 Task: Use geese Effect in this video Movie B.mp4
Action: Mouse moved to (275, 94)
Screenshot: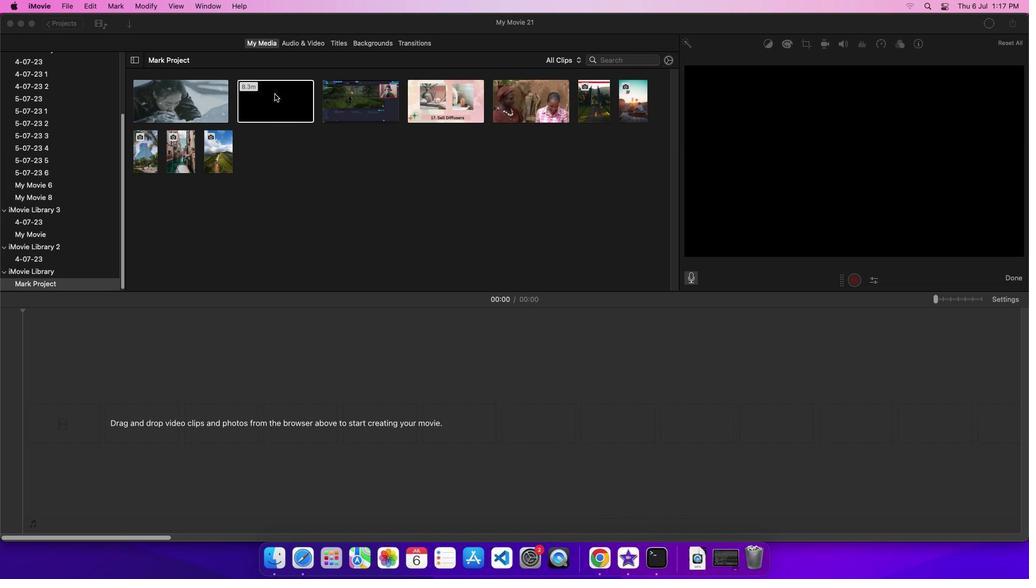 
Action: Mouse pressed left at (275, 94)
Screenshot: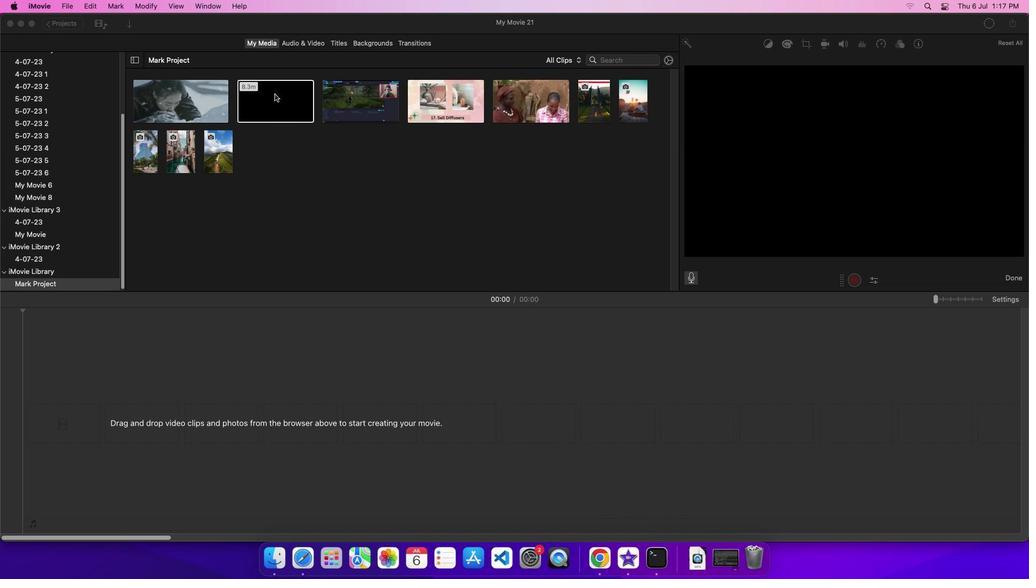 
Action: Mouse moved to (285, 98)
Screenshot: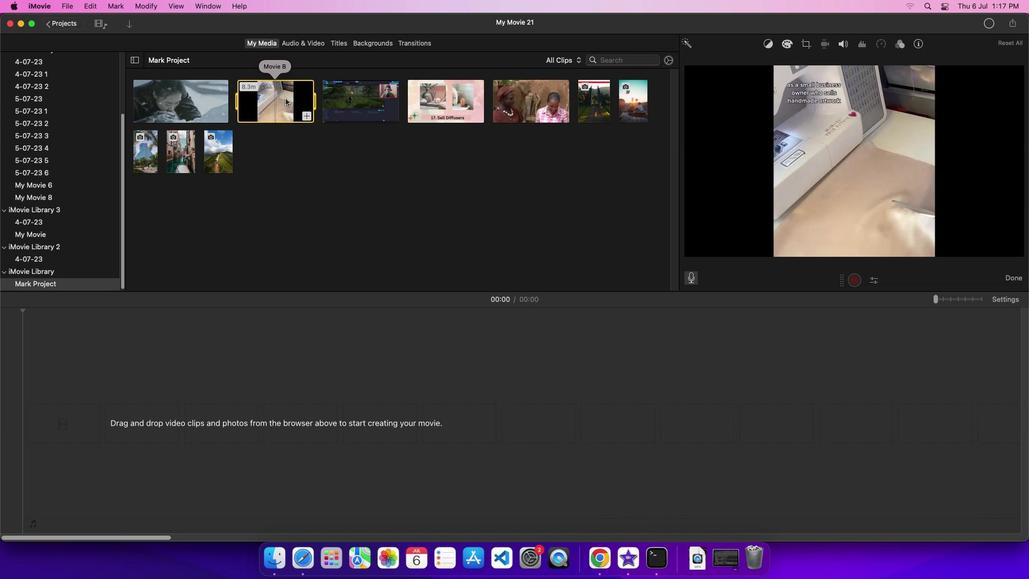 
Action: Mouse pressed left at (285, 98)
Screenshot: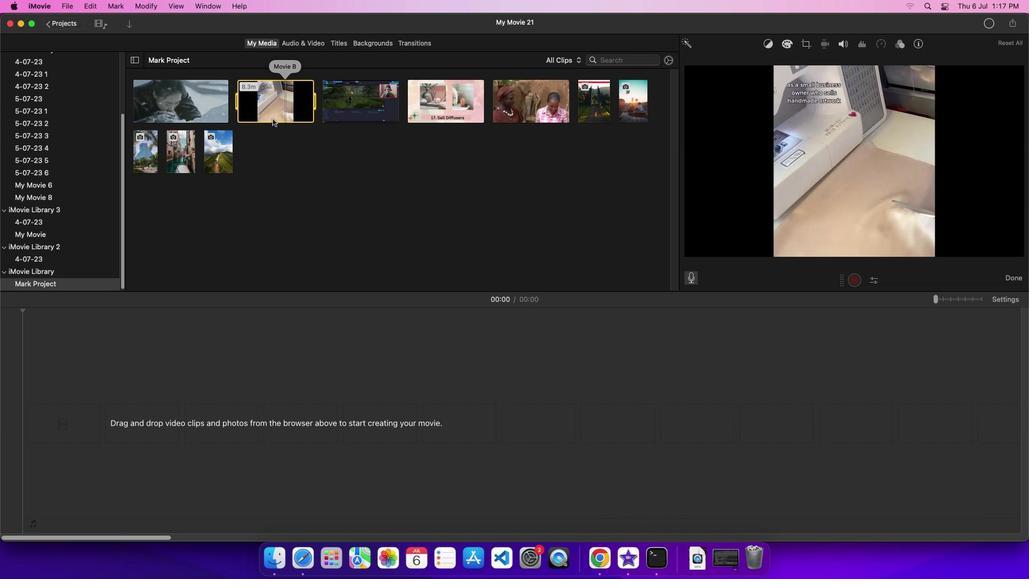 
Action: Mouse moved to (313, 38)
Screenshot: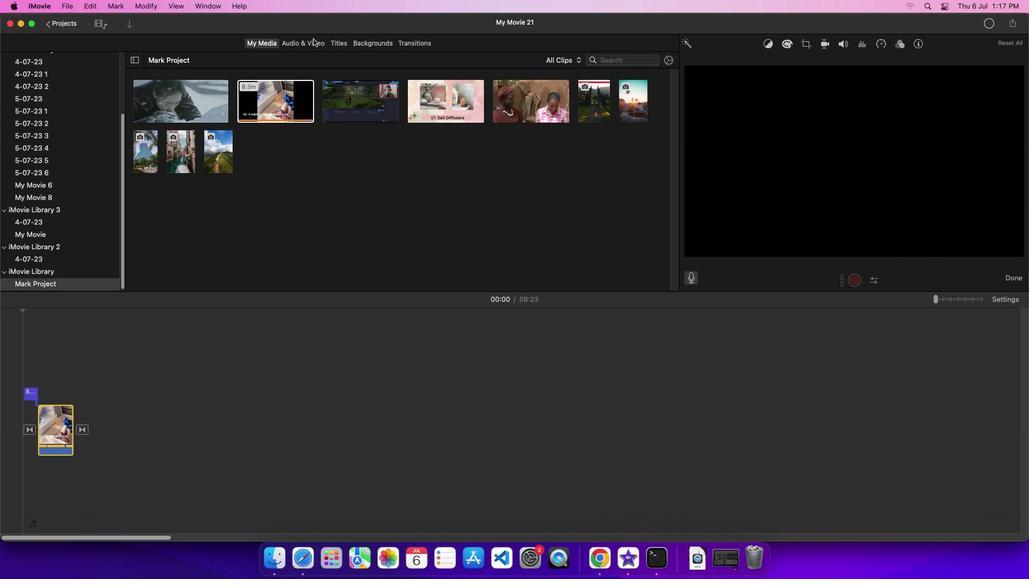 
Action: Mouse pressed left at (313, 38)
Screenshot: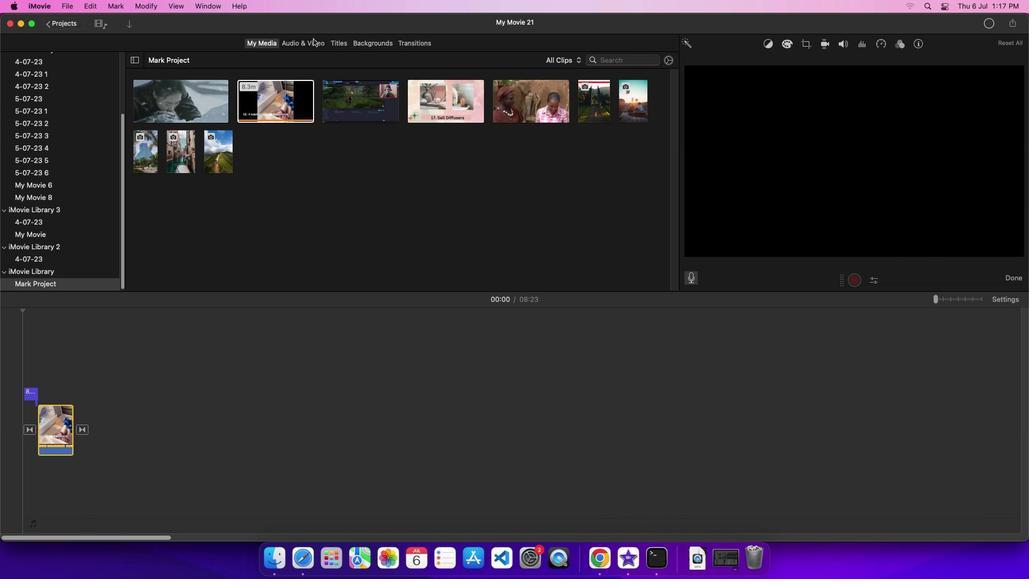 
Action: Mouse moved to (61, 100)
Screenshot: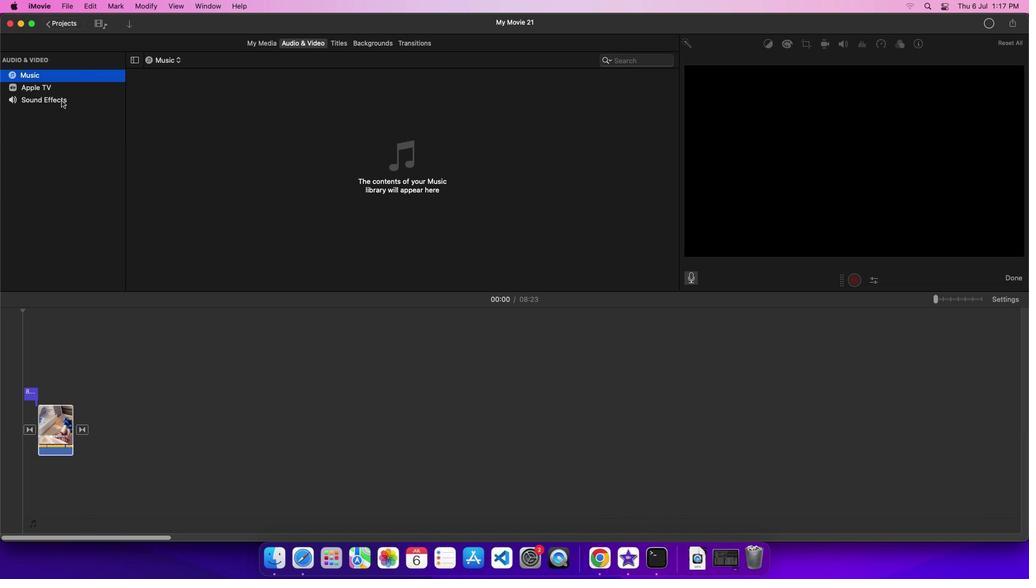
Action: Mouse pressed left at (61, 100)
Screenshot: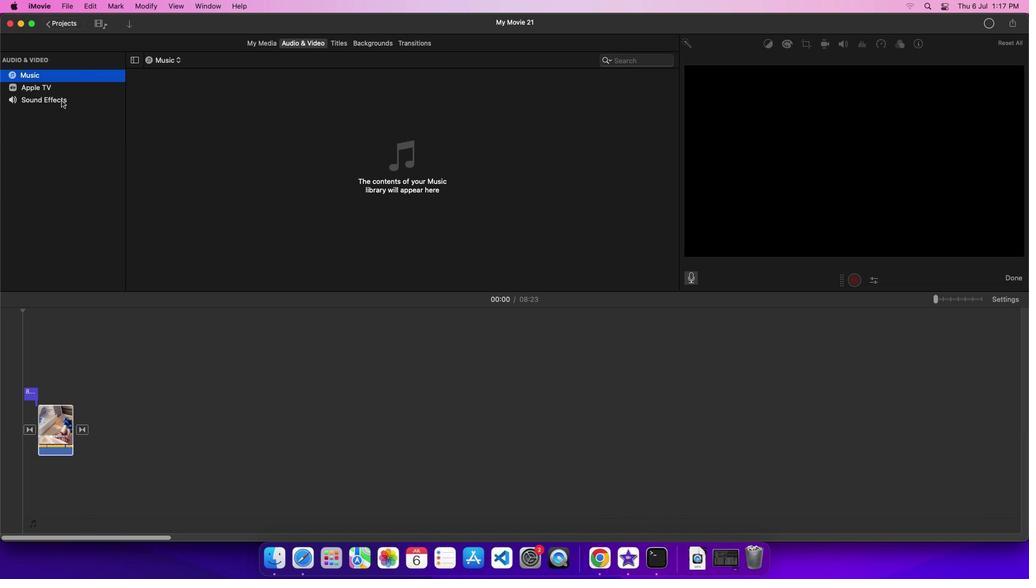 
Action: Mouse moved to (177, 192)
Screenshot: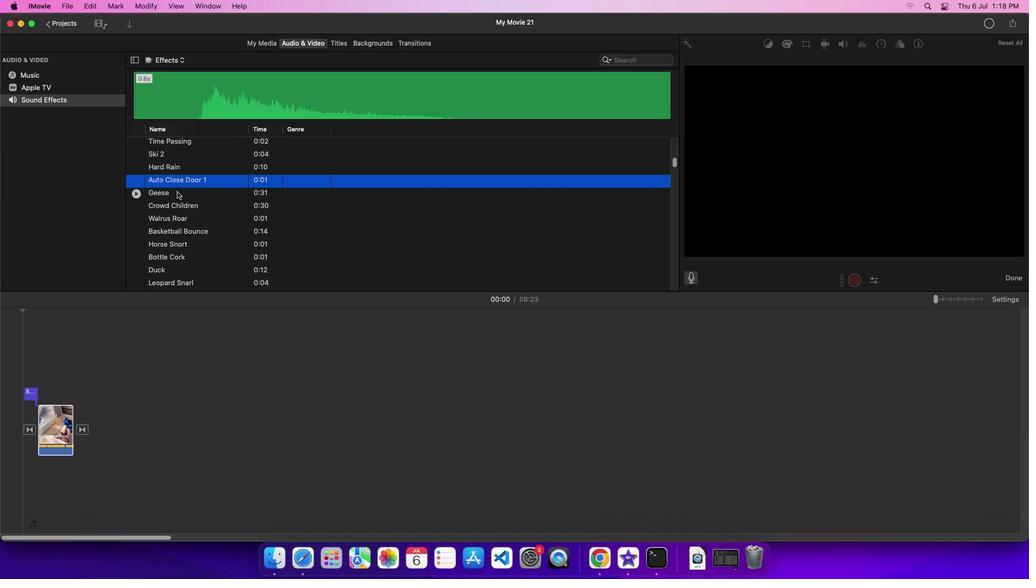 
Action: Mouse pressed left at (177, 192)
Screenshot: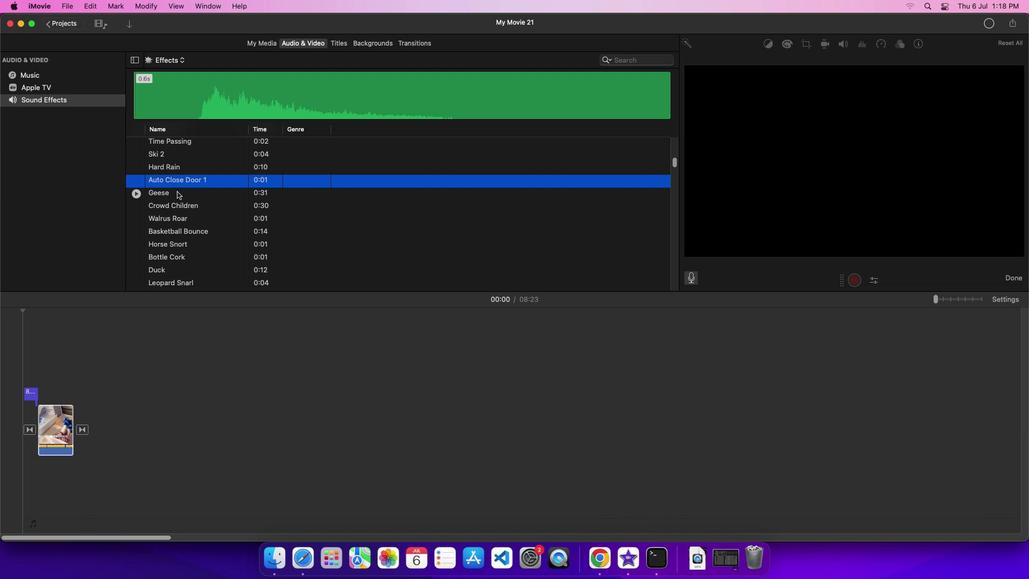 
Action: Mouse moved to (190, 194)
Screenshot: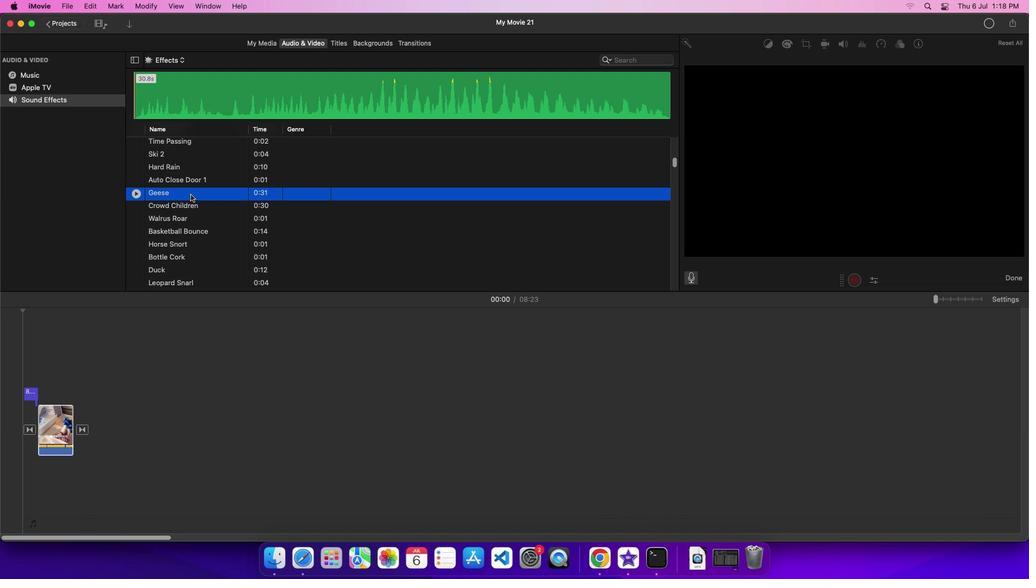 
Action: Mouse pressed left at (190, 194)
Screenshot: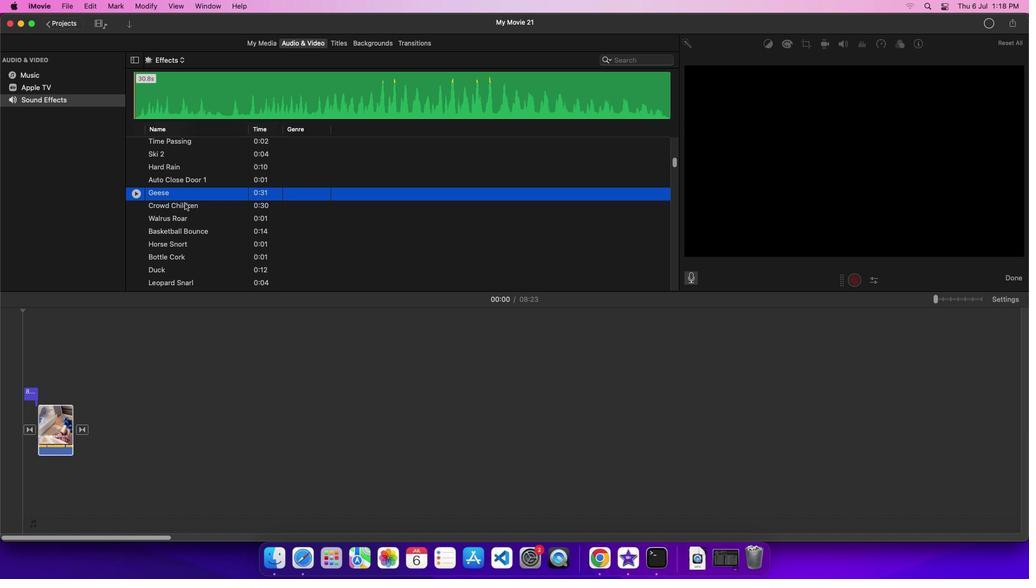 
Action: Mouse moved to (79, 473)
Screenshot: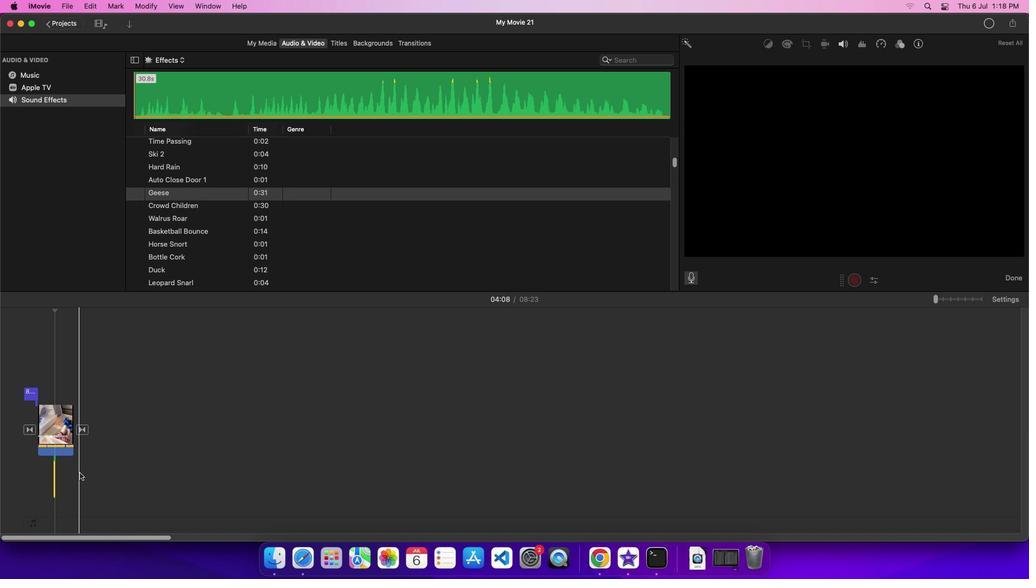 
